 Task: Enable the video filter "Direct3D11 adjust filter" for transcode stream output.
Action: Mouse moved to (98, 11)
Screenshot: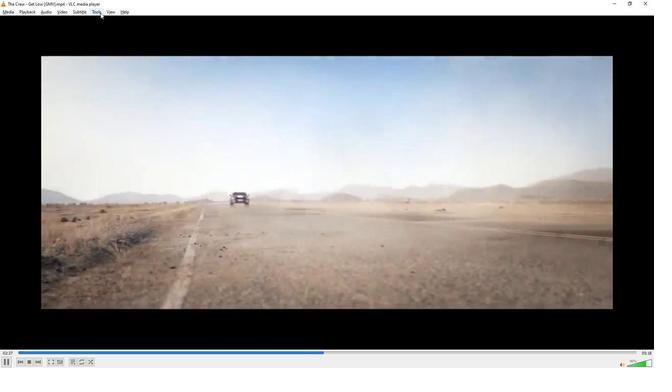 
Action: Mouse pressed left at (98, 11)
Screenshot: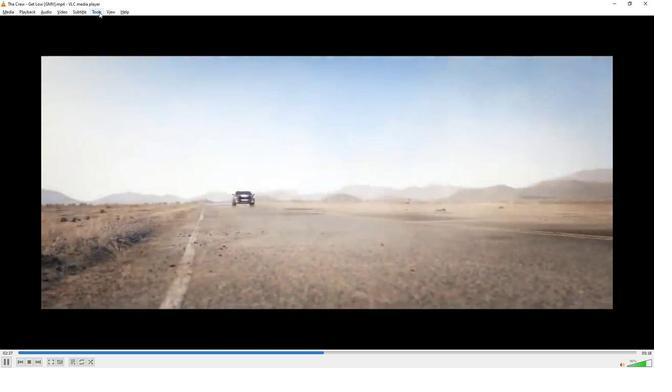 
Action: Mouse moved to (116, 94)
Screenshot: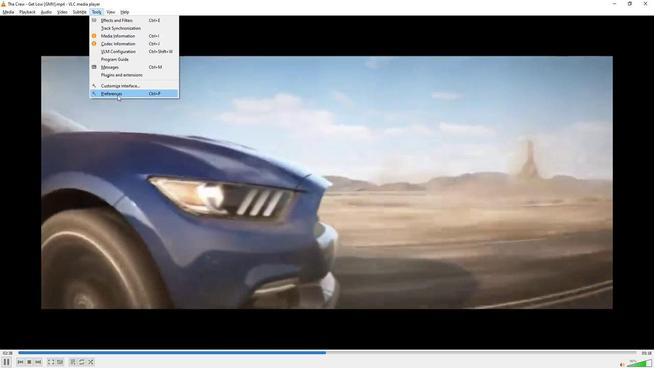 
Action: Mouse pressed left at (116, 94)
Screenshot: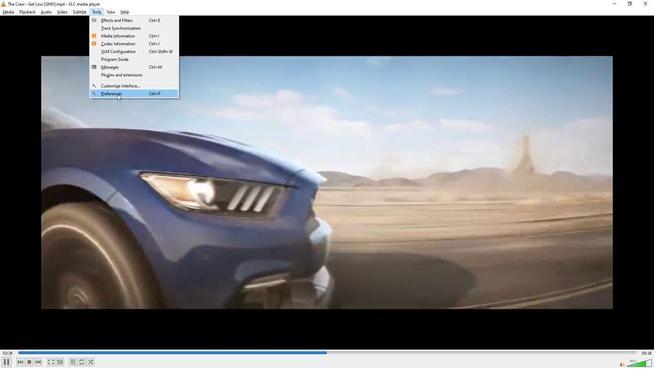 
Action: Mouse moved to (189, 275)
Screenshot: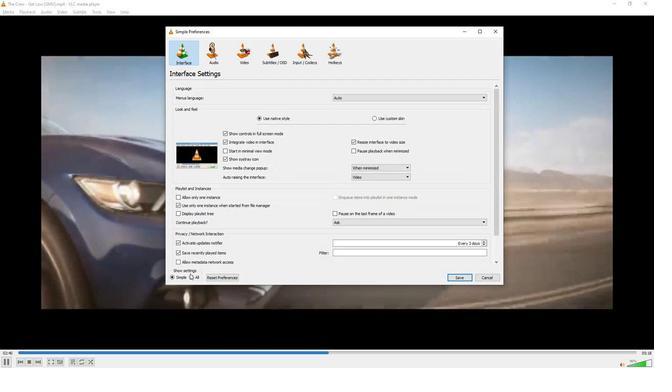 
Action: Mouse pressed left at (189, 275)
Screenshot: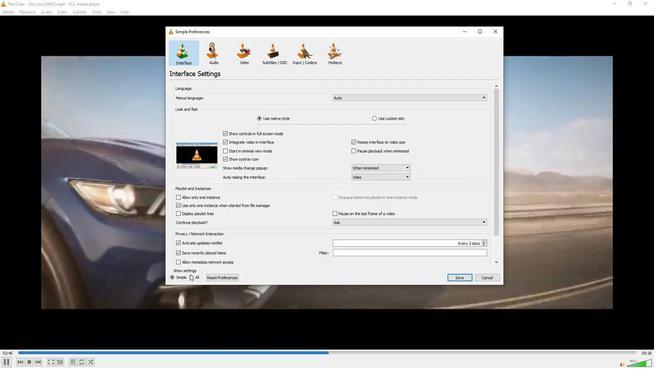 
Action: Mouse moved to (194, 236)
Screenshot: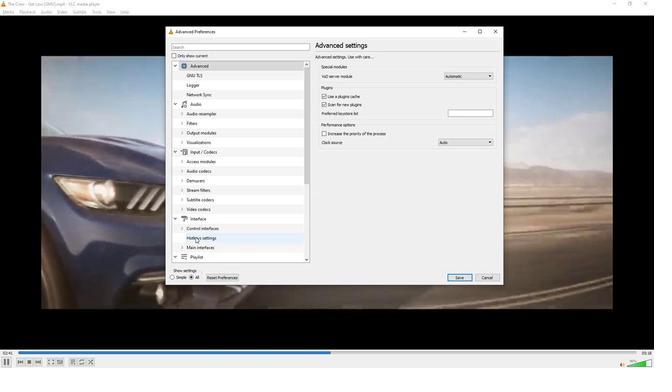 
Action: Mouse scrolled (194, 236) with delta (0, 0)
Screenshot: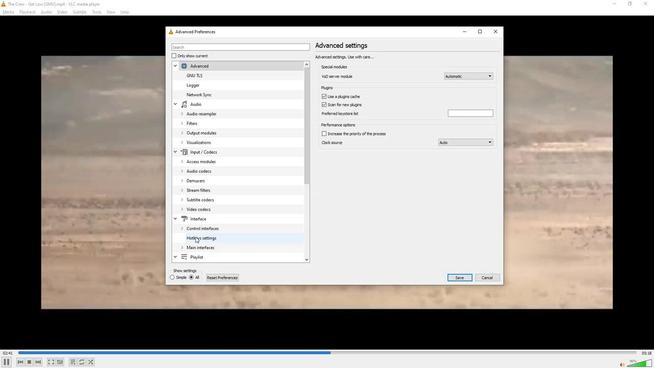 
Action: Mouse moved to (194, 236)
Screenshot: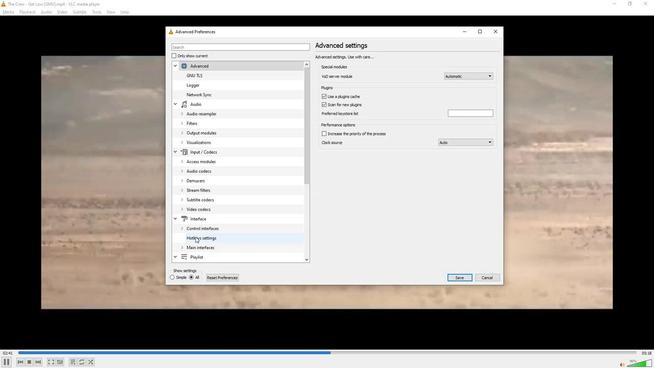 
Action: Mouse scrolled (194, 236) with delta (0, 0)
Screenshot: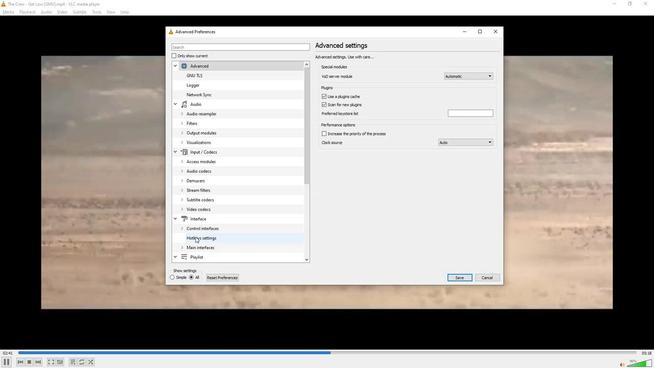 
Action: Mouse scrolled (194, 236) with delta (0, 0)
Screenshot: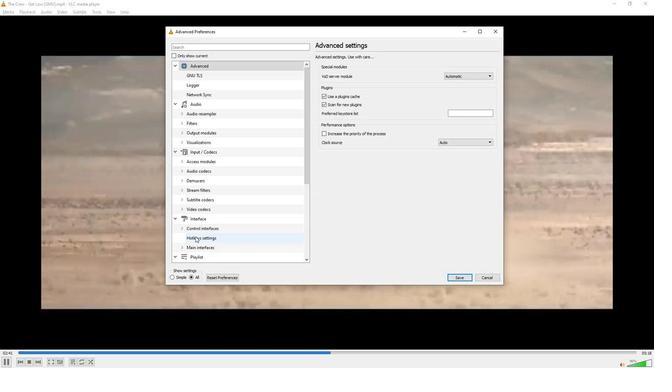 
Action: Mouse scrolled (194, 236) with delta (0, 0)
Screenshot: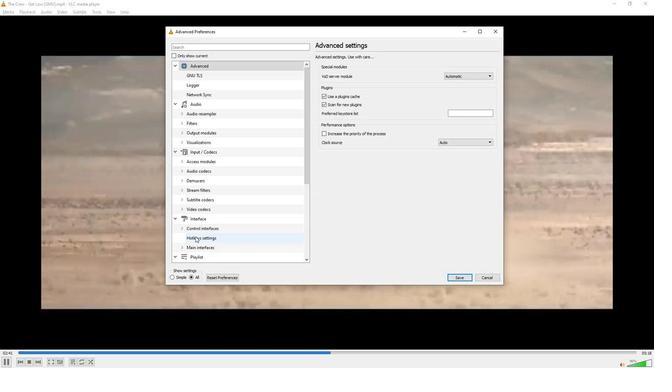 
Action: Mouse moved to (194, 236)
Screenshot: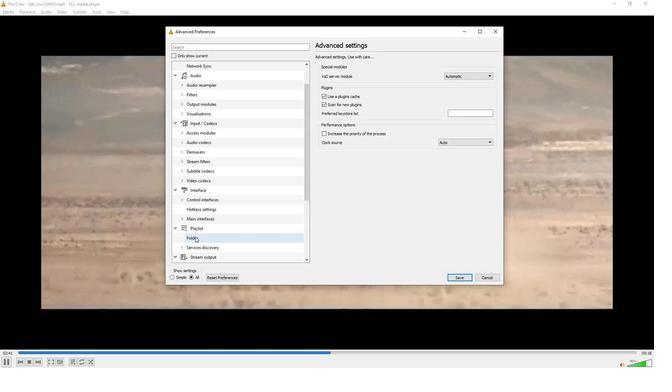 
Action: Mouse scrolled (194, 236) with delta (0, 0)
Screenshot: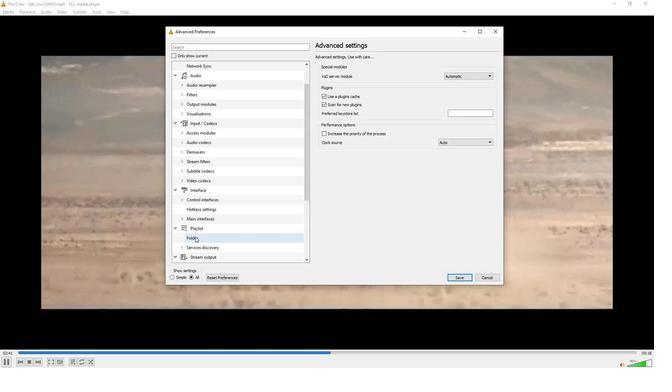 
Action: Mouse scrolled (194, 236) with delta (0, 0)
Screenshot: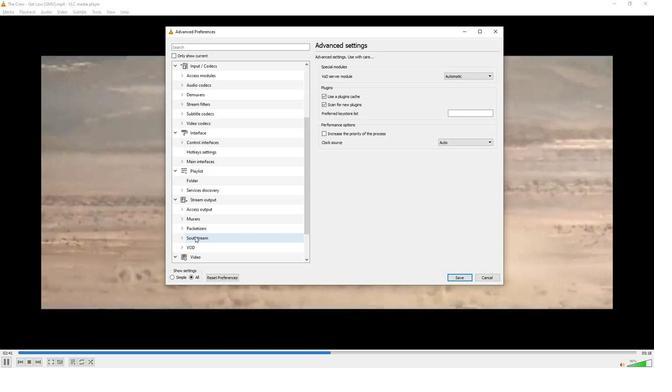 
Action: Mouse scrolled (194, 236) with delta (0, 0)
Screenshot: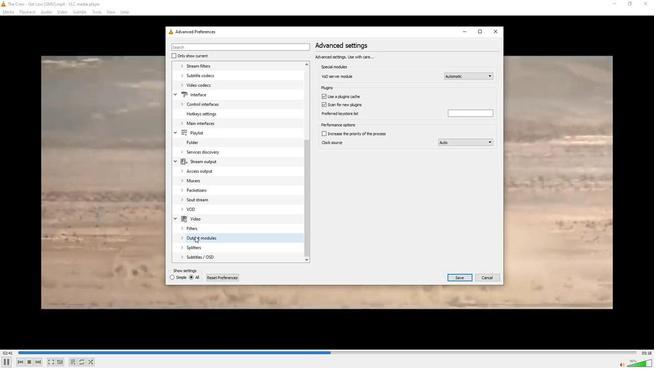 
Action: Mouse scrolled (194, 236) with delta (0, 0)
Screenshot: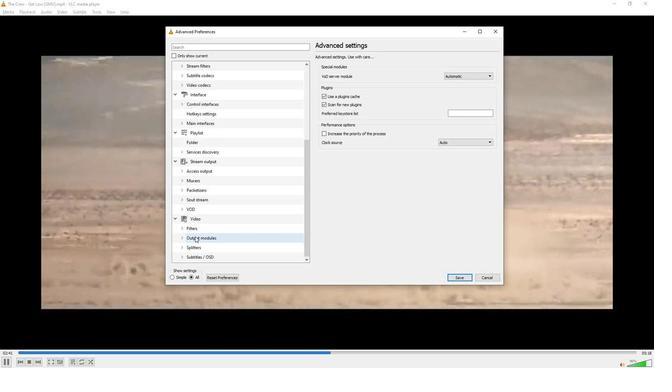 
Action: Mouse moved to (193, 231)
Screenshot: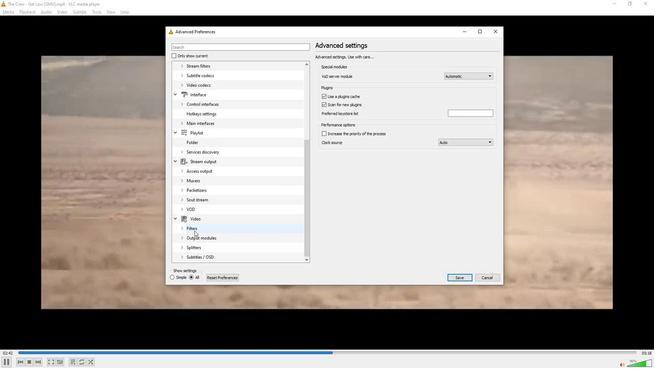 
Action: Mouse pressed left at (193, 231)
Screenshot: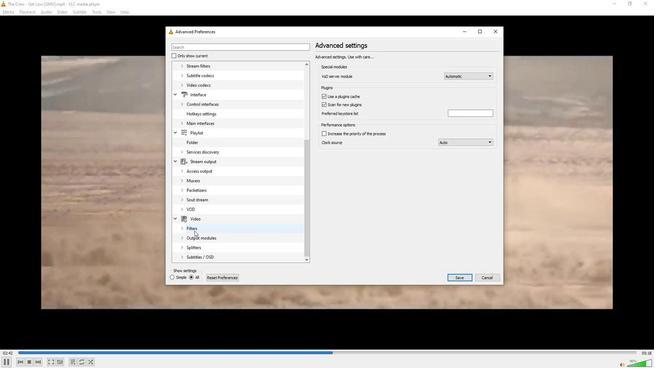 
Action: Mouse moved to (325, 254)
Screenshot: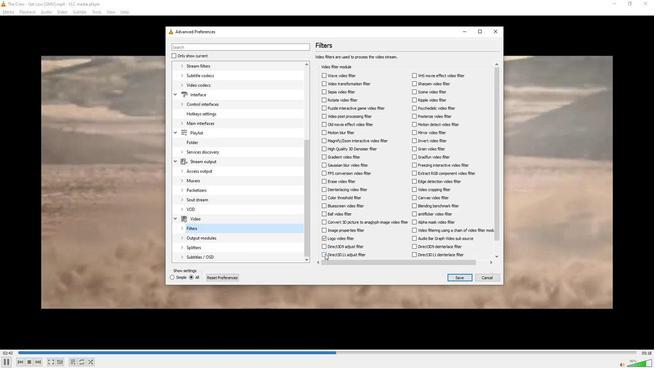 
Action: Mouse pressed left at (325, 254)
Screenshot: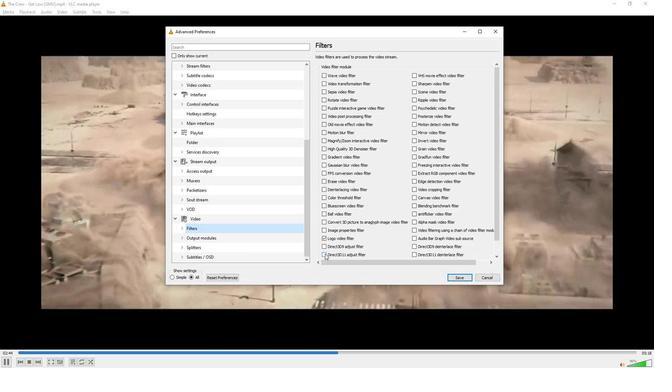 
Action: Mouse scrolled (325, 253) with delta (0, 0)
Screenshot: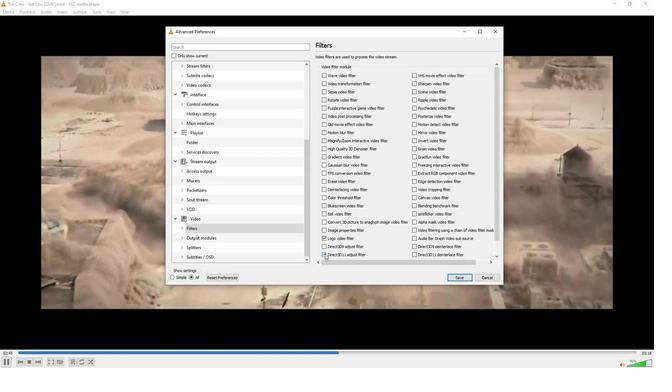 
Action: Mouse scrolled (325, 253) with delta (0, 0)
Screenshot: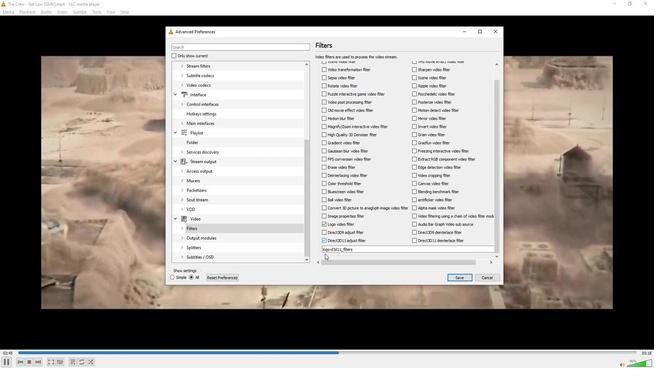 
Action: Mouse scrolled (325, 253) with delta (0, 0)
Screenshot: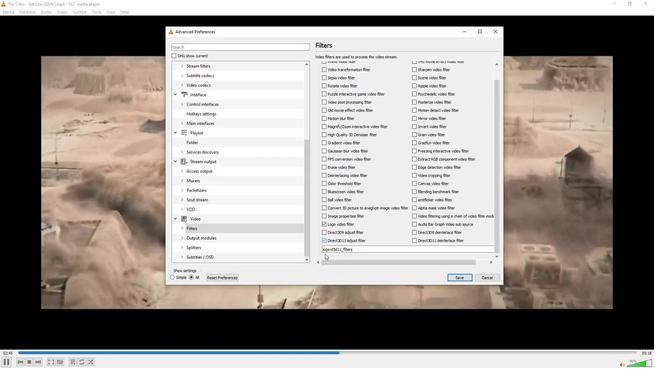 
Action: Mouse moved to (331, 290)
Screenshot: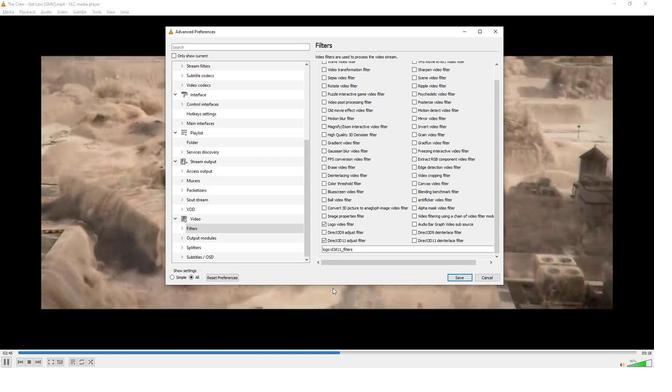 
